 Task: In Mark's project, Enable the field "Linked pull requests" for the table layout.
Action: Mouse moved to (178, 113)
Screenshot: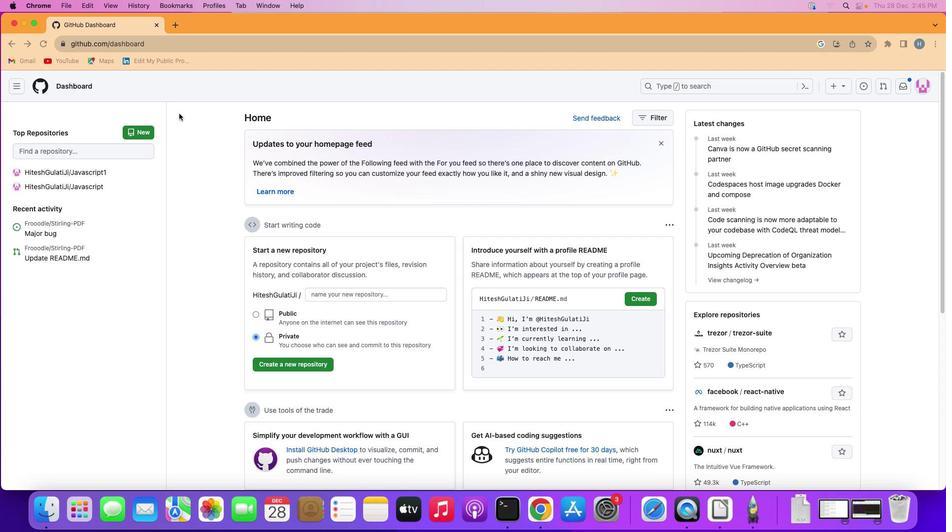 
Action: Mouse pressed left at (178, 113)
Screenshot: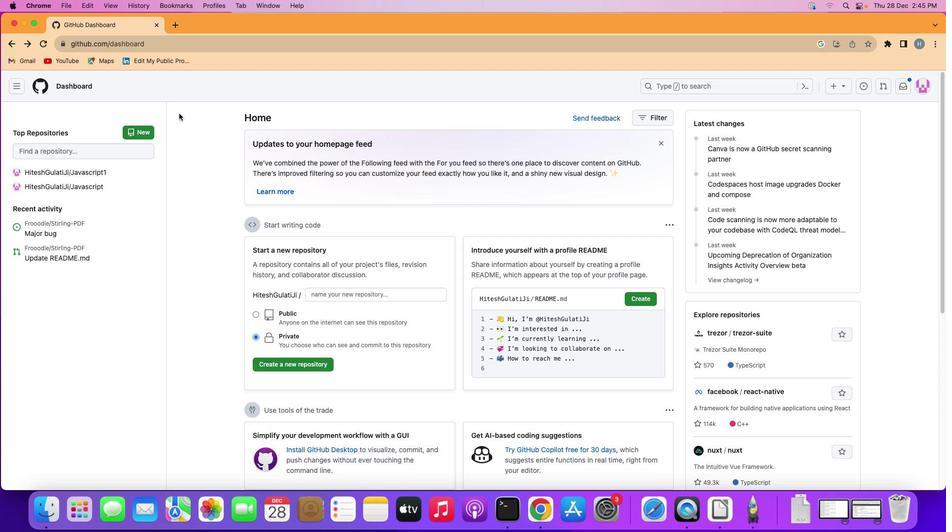 
Action: Mouse moved to (18, 82)
Screenshot: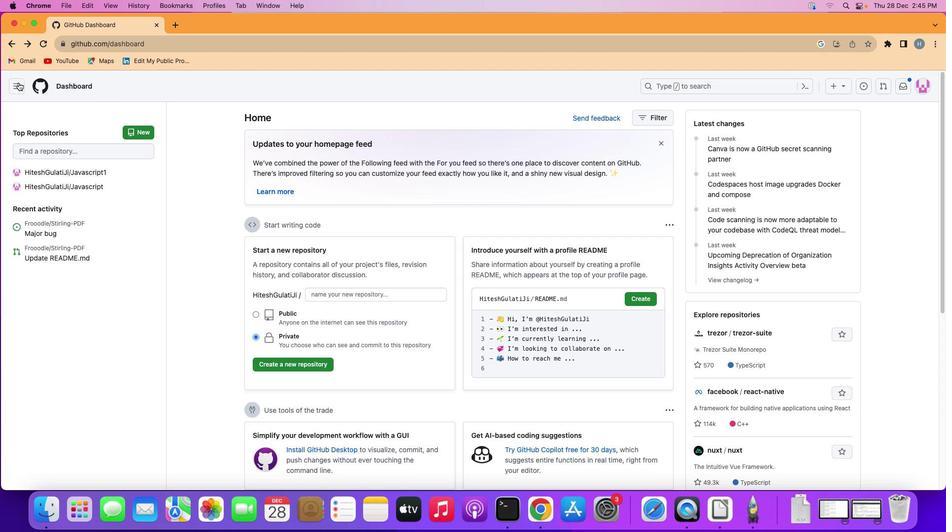 
Action: Mouse pressed left at (18, 82)
Screenshot: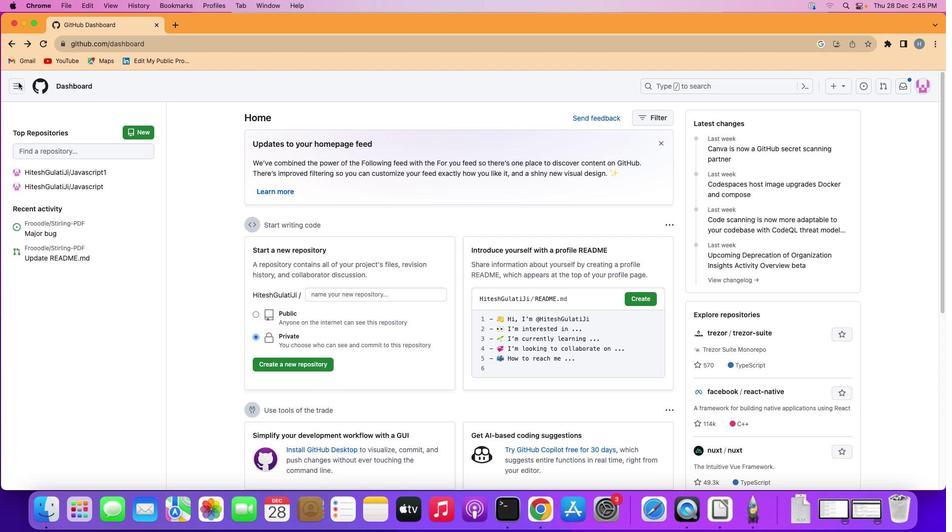 
Action: Mouse moved to (51, 155)
Screenshot: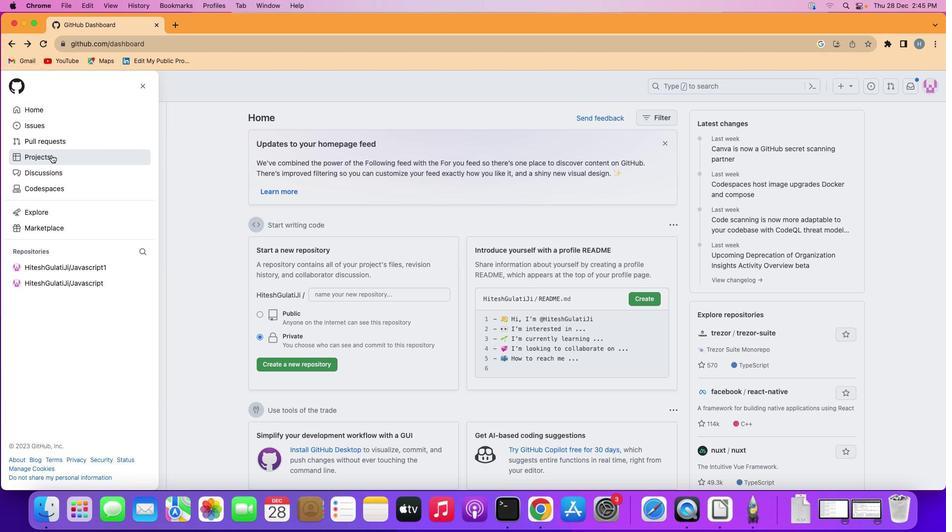 
Action: Mouse pressed left at (51, 155)
Screenshot: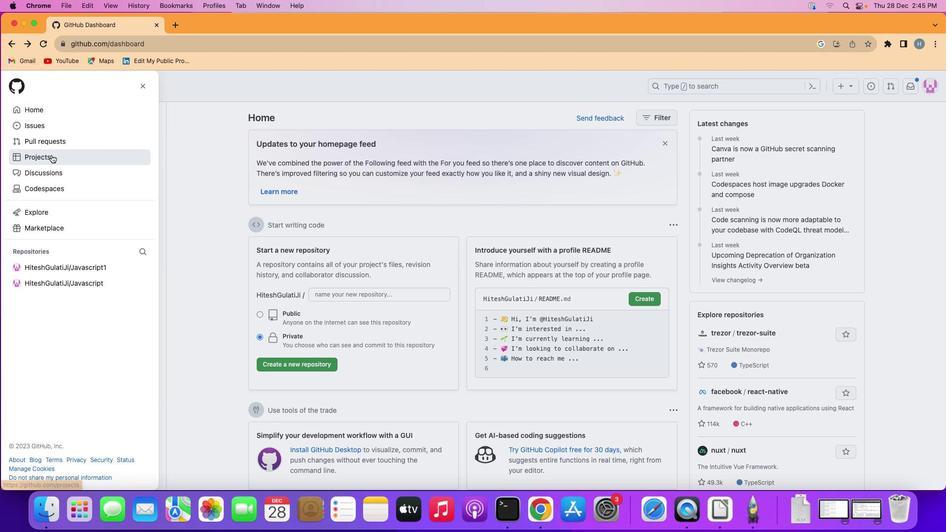 
Action: Mouse moved to (362, 176)
Screenshot: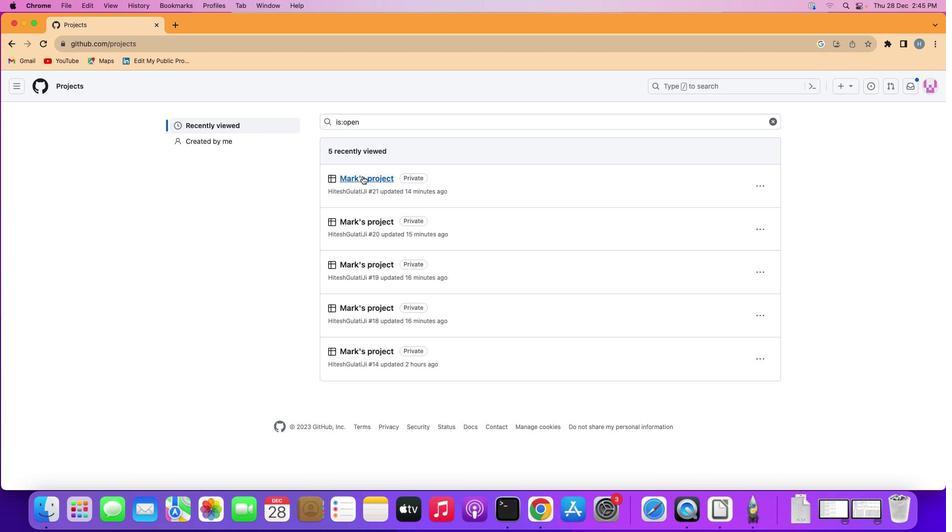 
Action: Mouse pressed left at (362, 176)
Screenshot: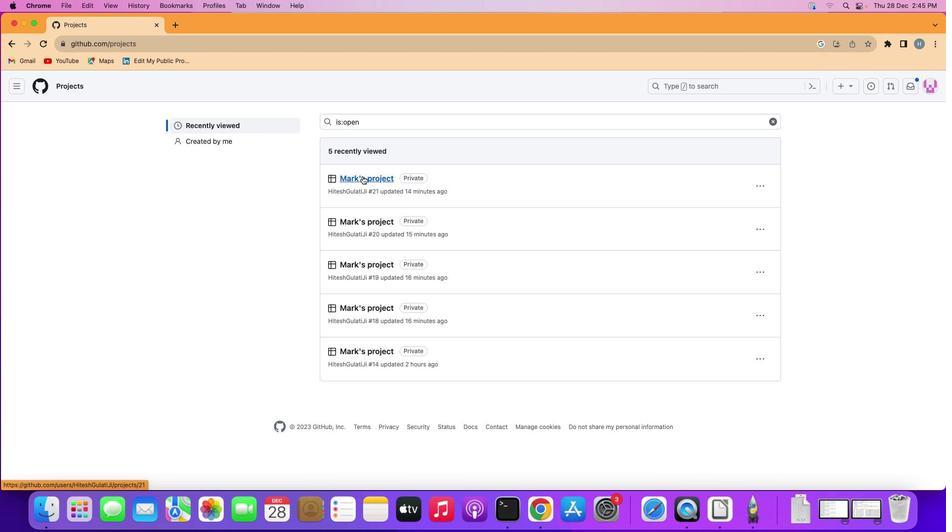 
Action: Mouse moved to (70, 134)
Screenshot: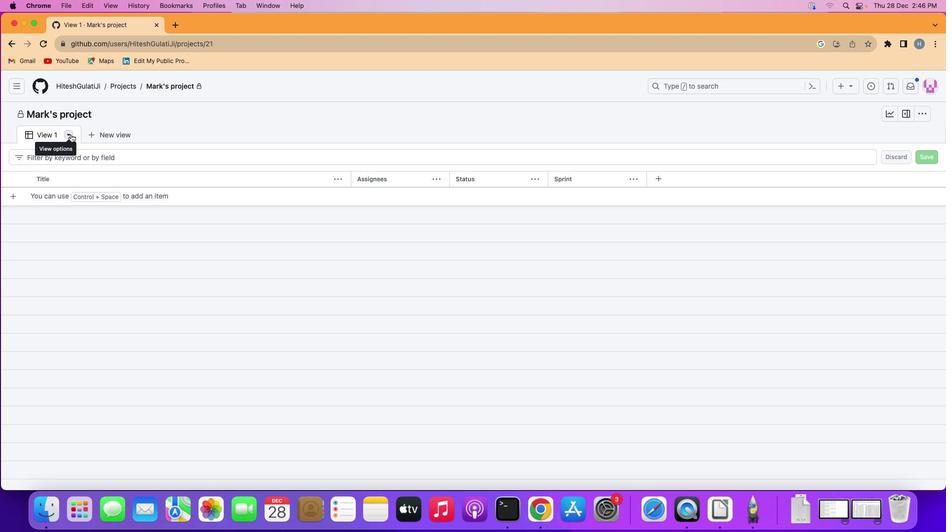
Action: Mouse pressed left at (70, 134)
Screenshot: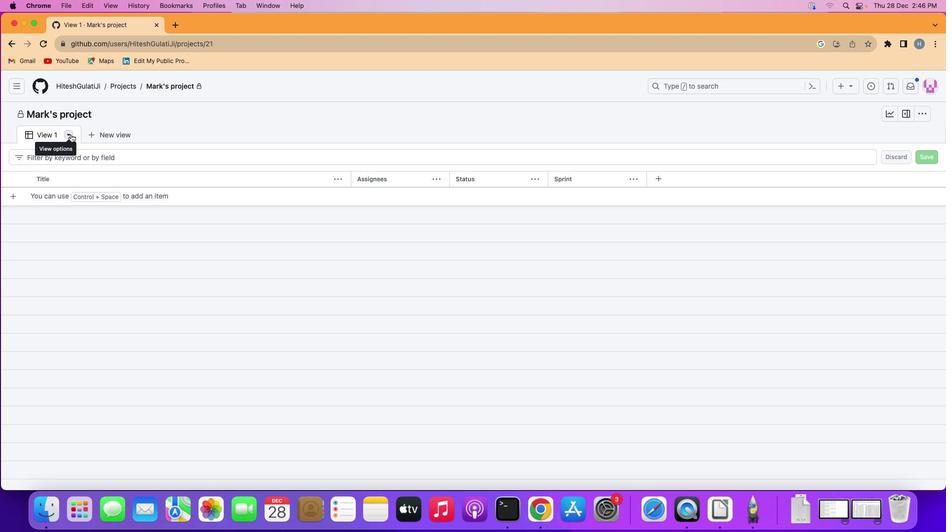 
Action: Mouse moved to (109, 208)
Screenshot: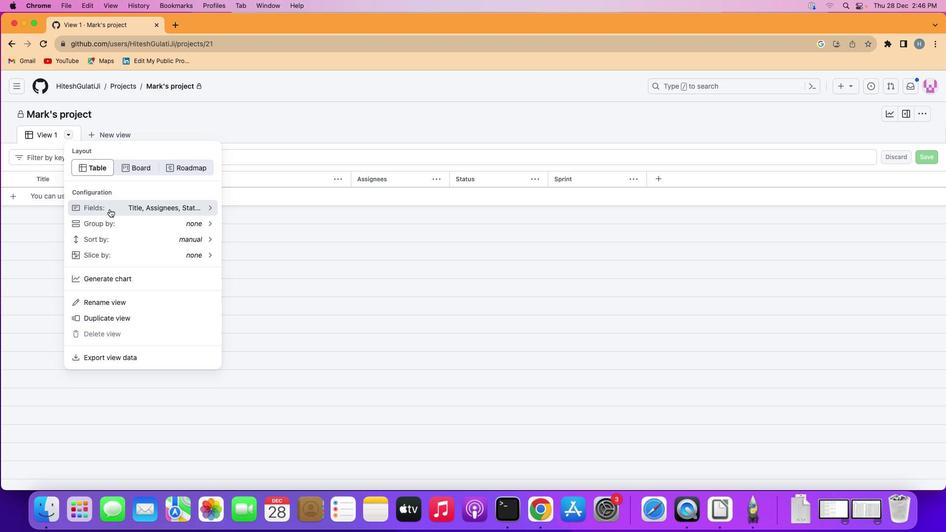 
Action: Mouse pressed left at (109, 208)
Screenshot: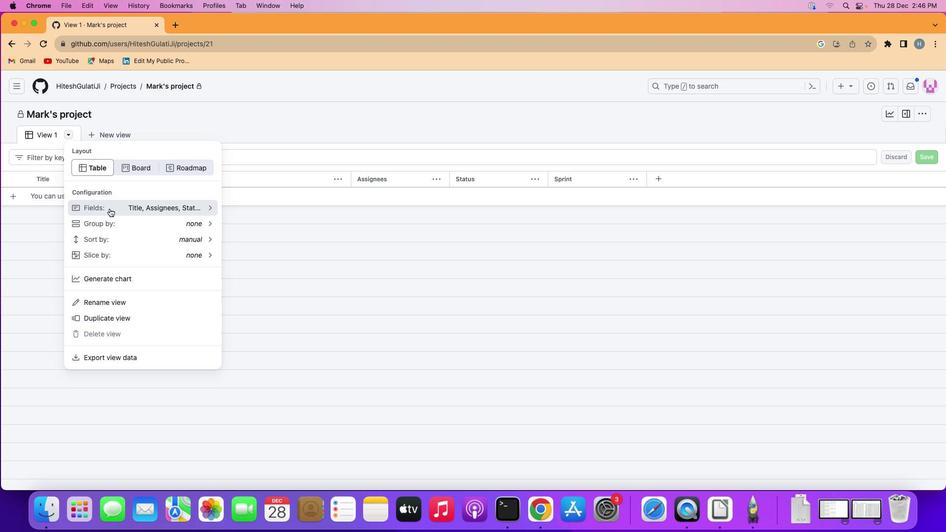 
Action: Mouse moved to (74, 295)
Screenshot: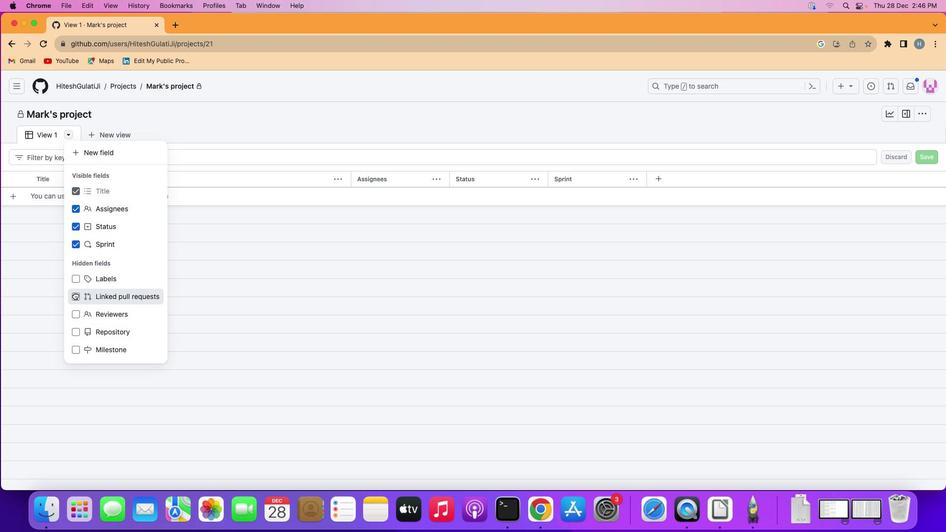 
Action: Mouse pressed left at (74, 295)
Screenshot: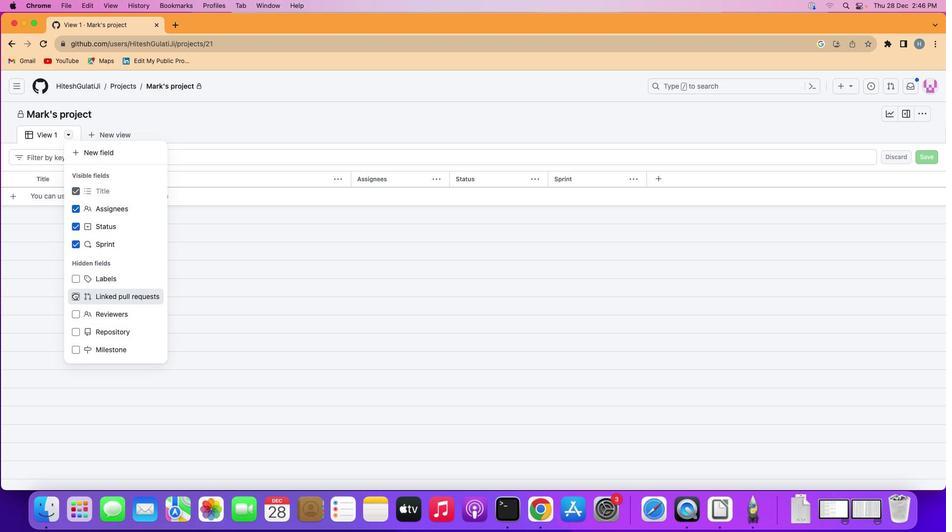 
Action: Mouse moved to (196, 246)
Screenshot: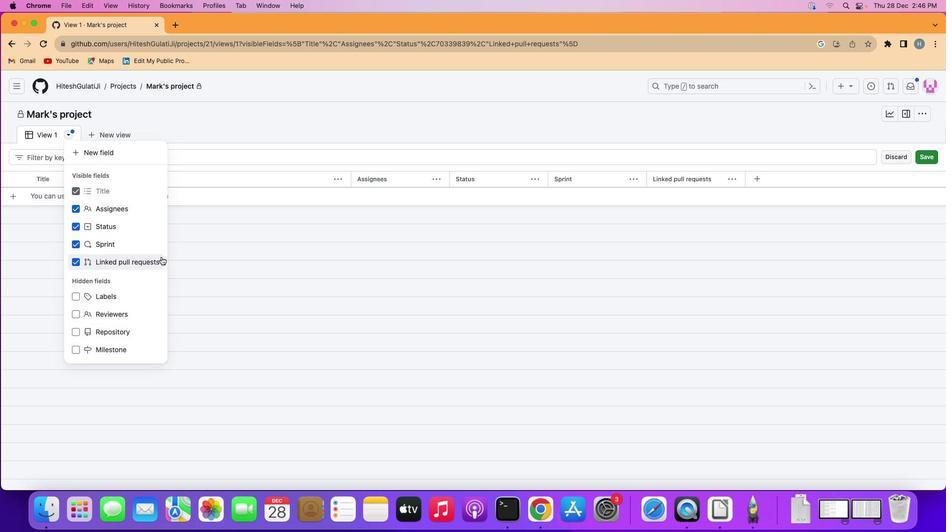 
